 Task: Select your position at the time.
Action: Mouse moved to (350, 344)
Screenshot: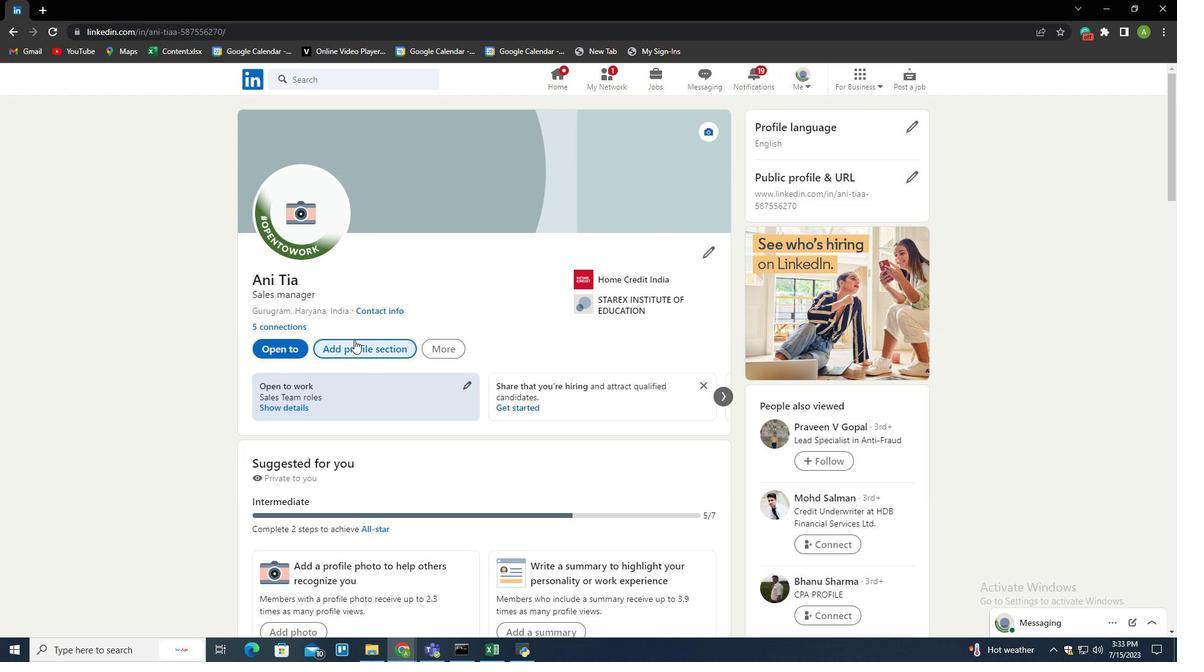 
Action: Mouse pressed left at (350, 344)
Screenshot: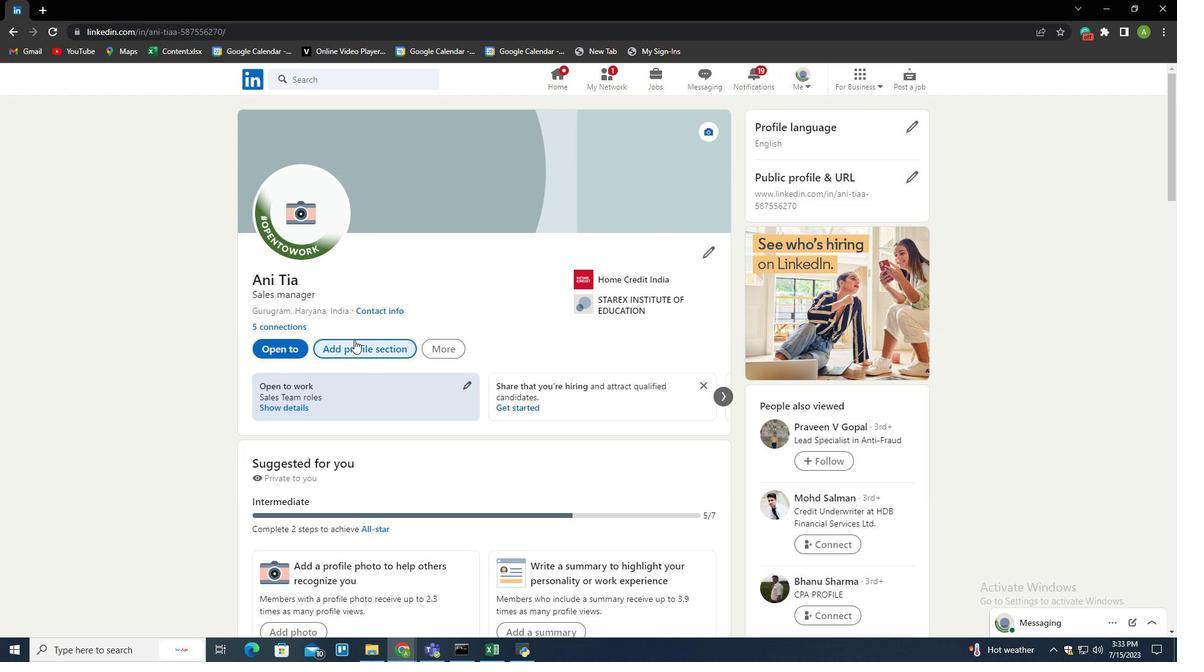 
Action: Mouse moved to (662, 171)
Screenshot: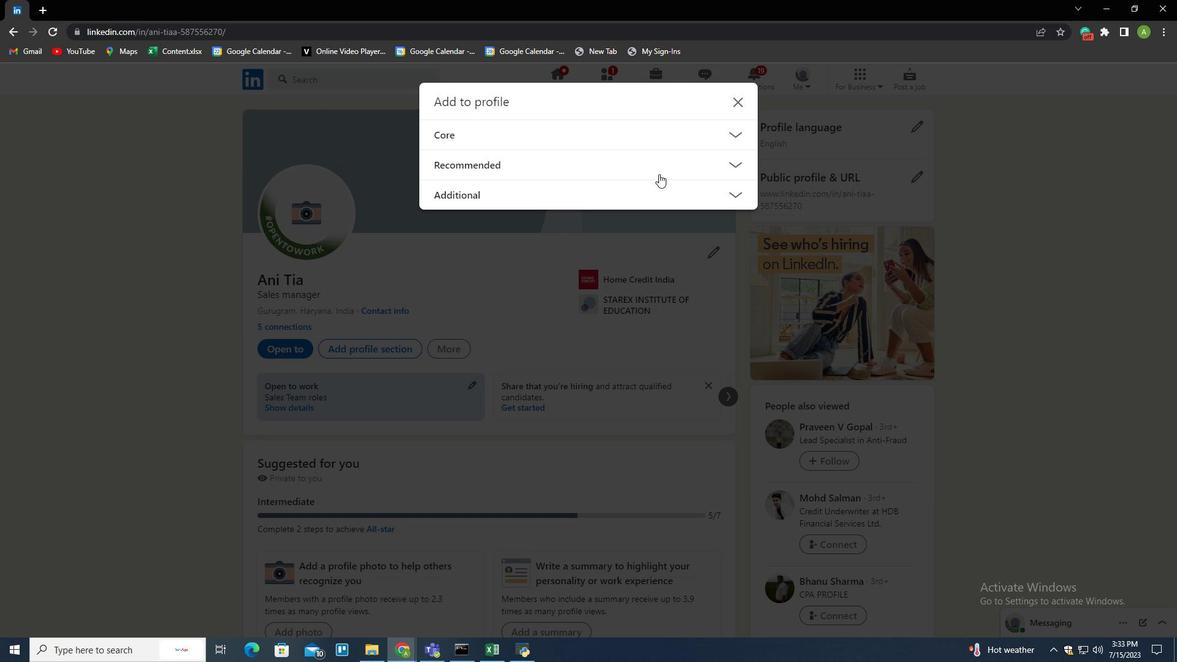
Action: Mouse pressed left at (662, 171)
Screenshot: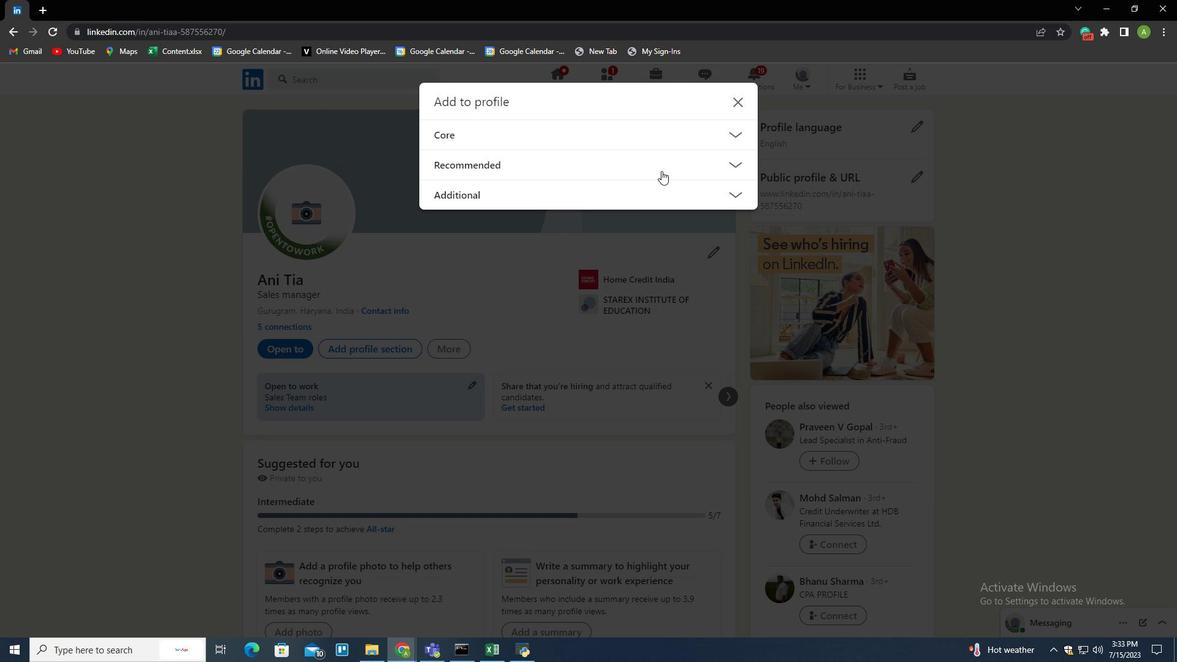 
Action: Mouse moved to (466, 343)
Screenshot: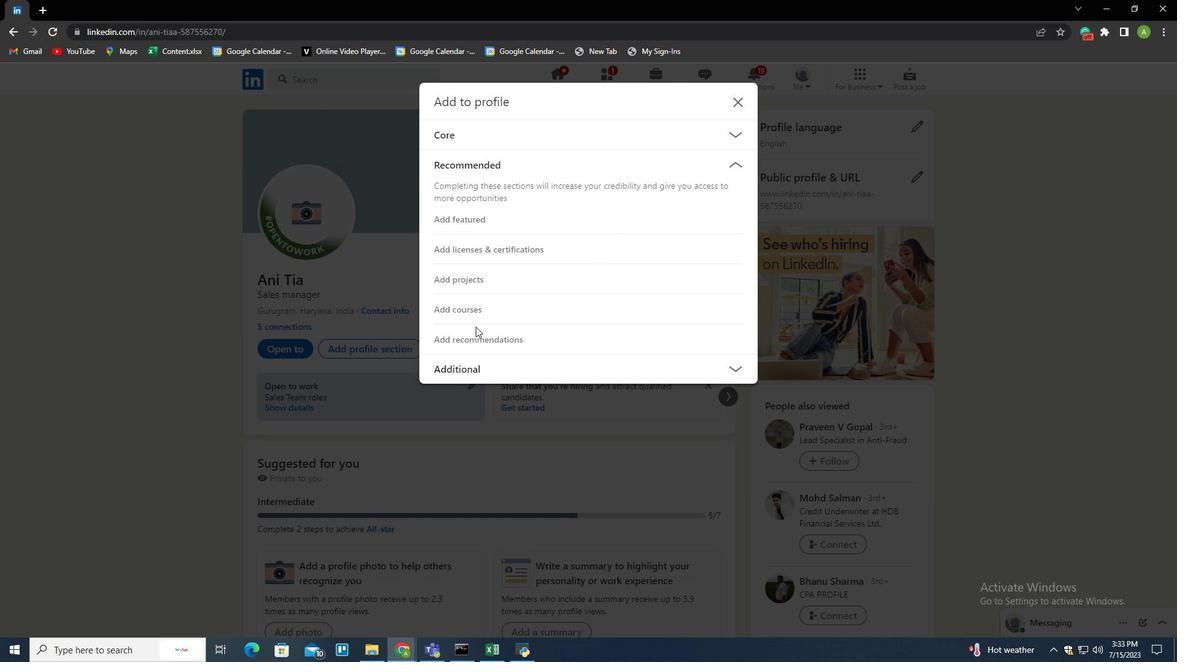 
Action: Mouse pressed left at (466, 343)
Screenshot: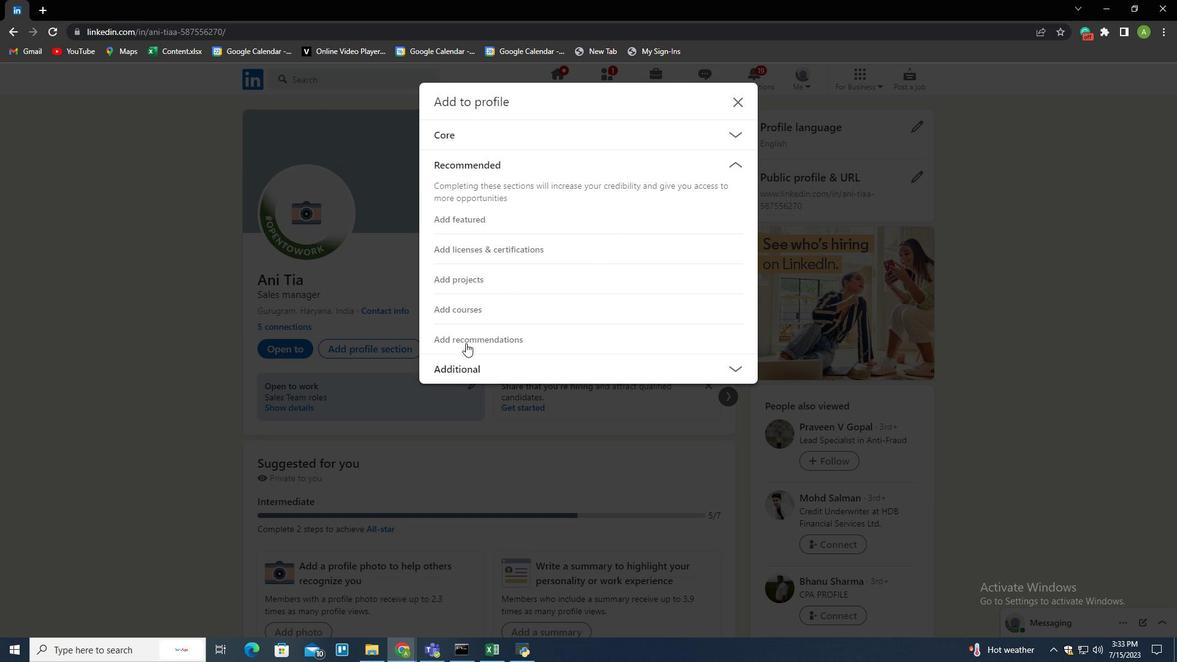 
Action: Mouse moved to (433, 214)
Screenshot: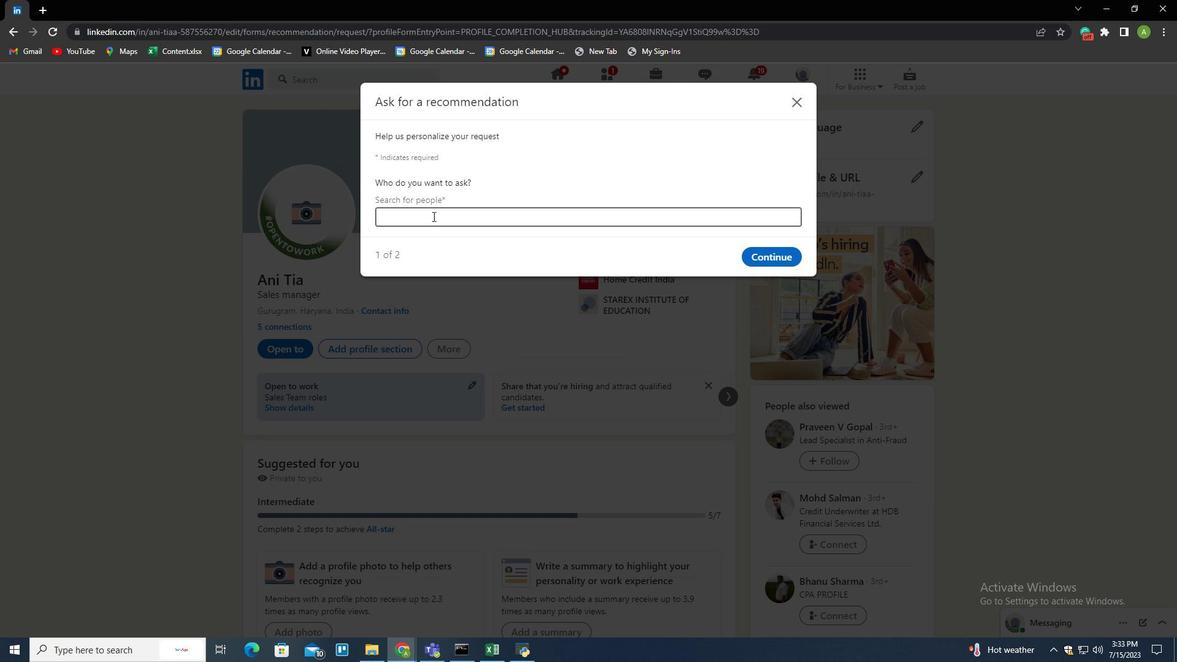 
Action: Mouse pressed left at (433, 214)
Screenshot: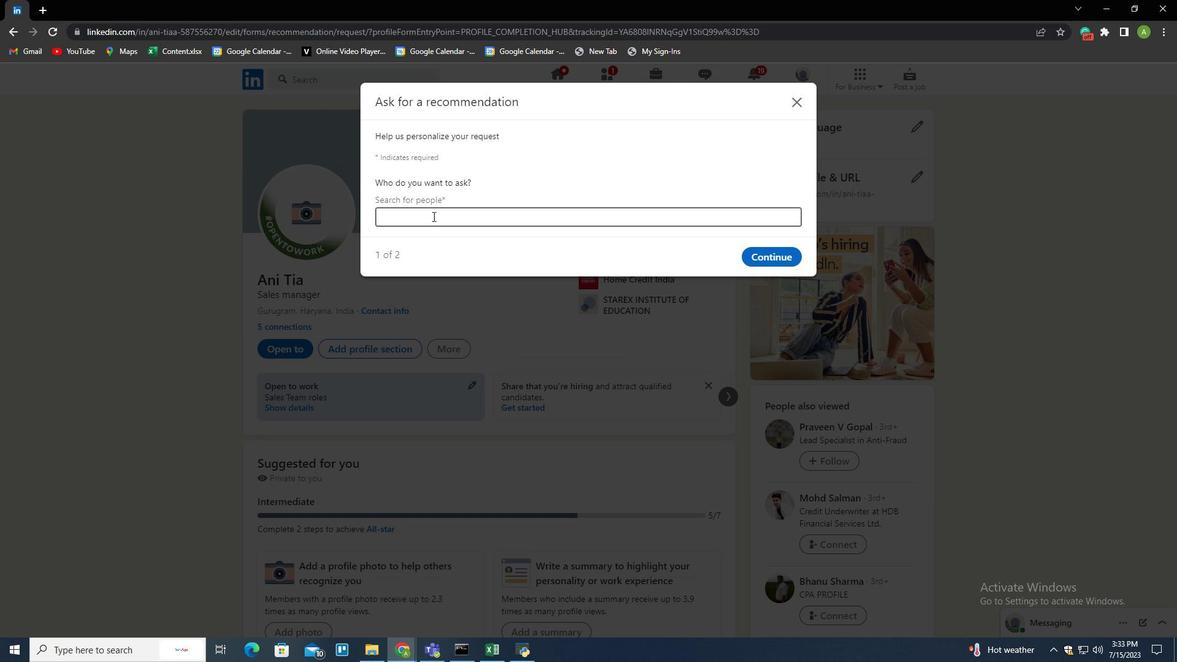 
Action: Mouse moved to (433, 213)
Screenshot: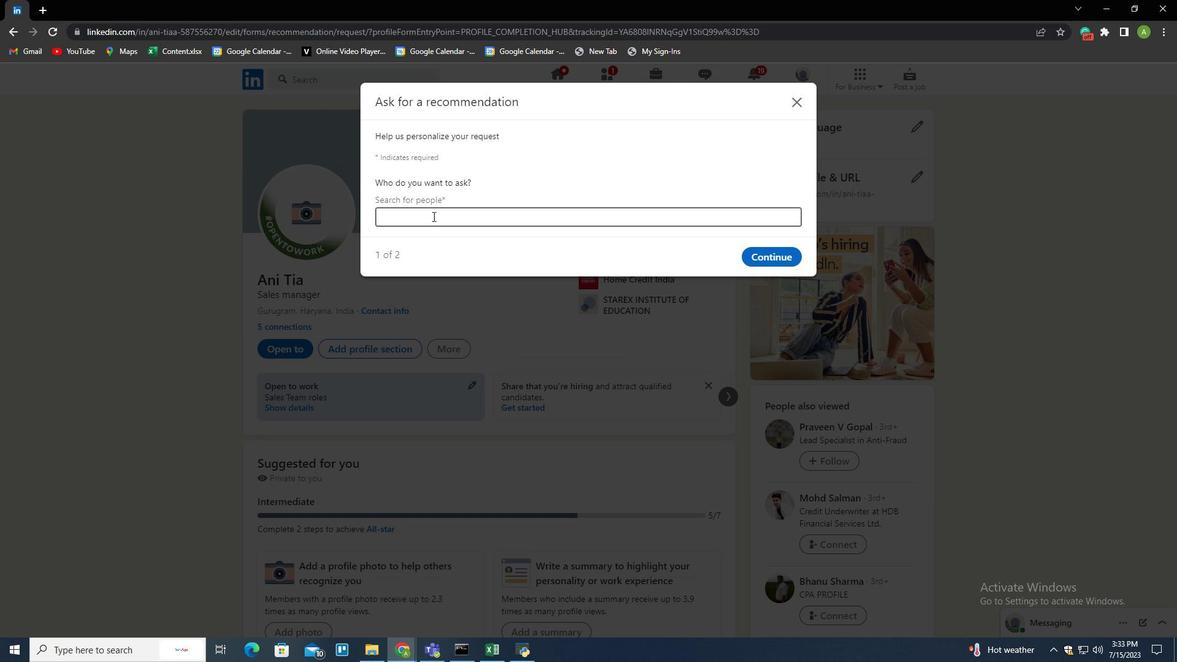
Action: Key pressed p
Screenshot: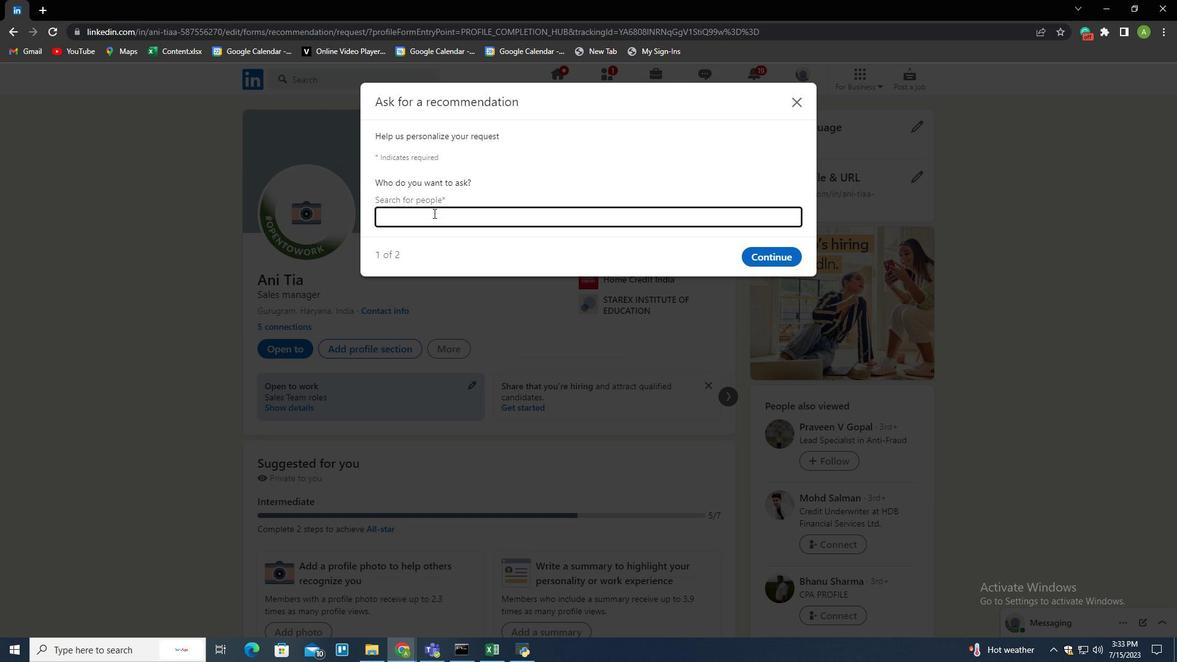 
Action: Mouse moved to (407, 252)
Screenshot: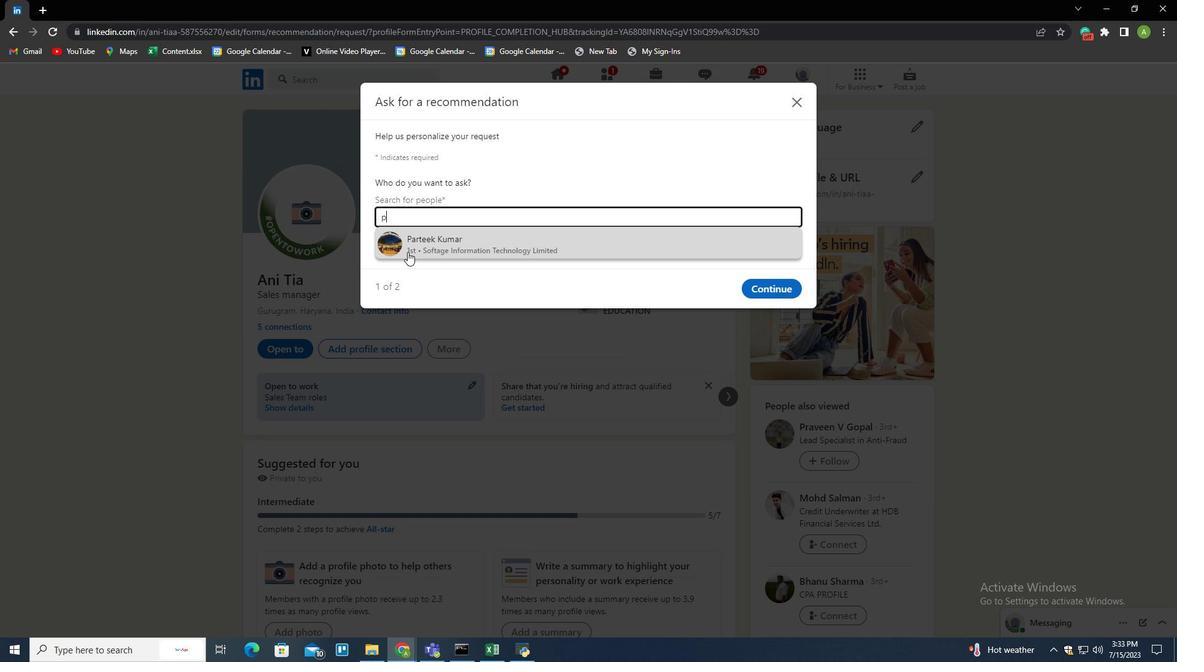 
Action: Mouse pressed left at (407, 252)
Screenshot: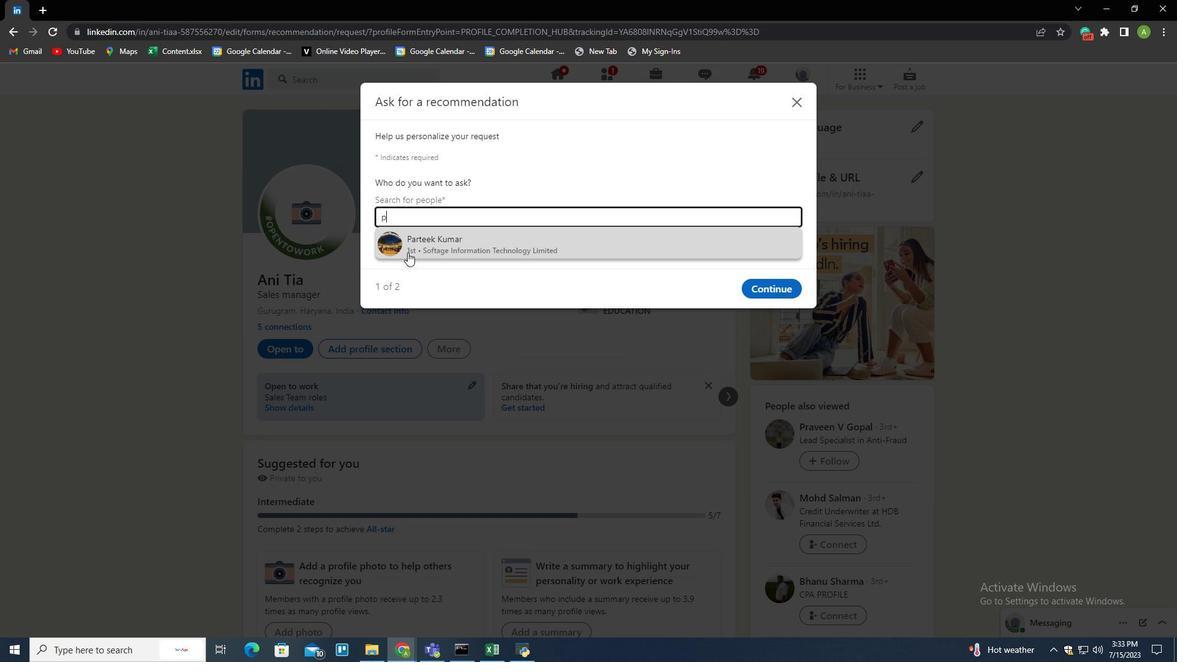 
Action: Mouse moved to (763, 255)
Screenshot: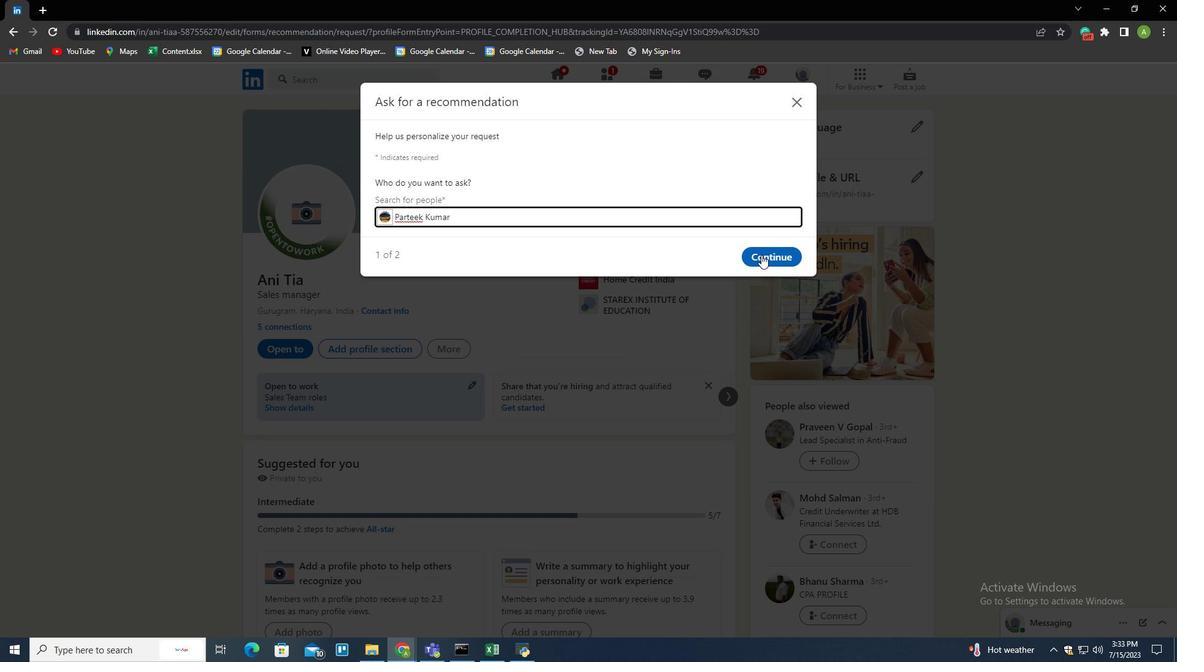 
Action: Mouse pressed left at (763, 255)
Screenshot: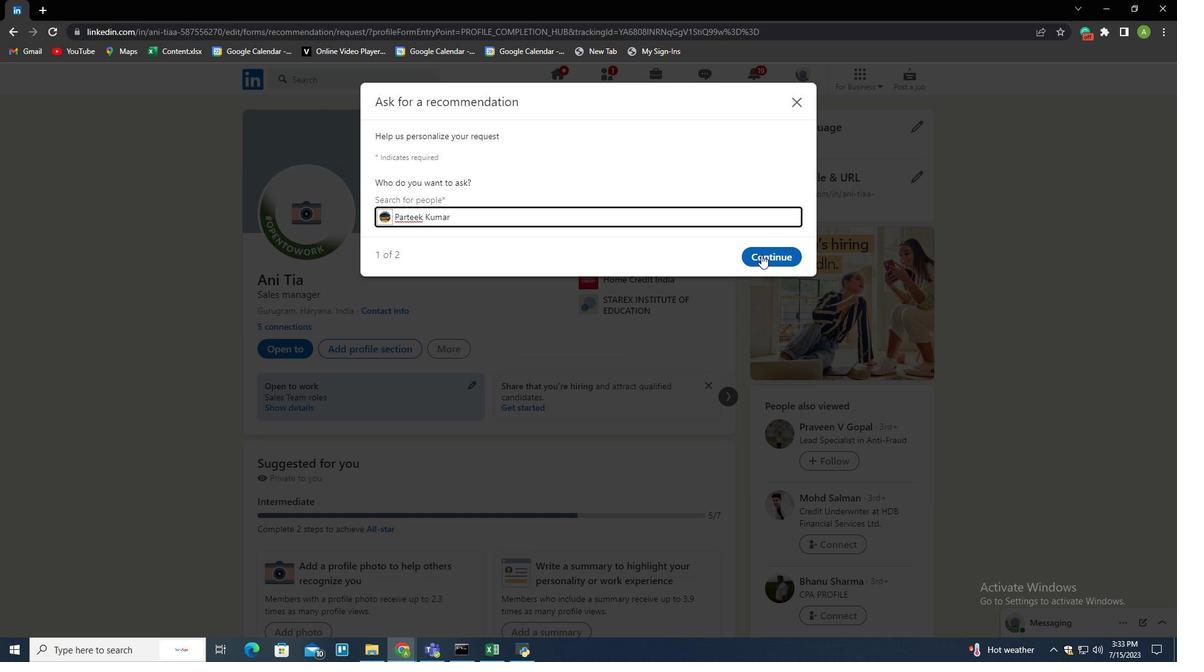 
Action: Mouse moved to (456, 304)
Screenshot: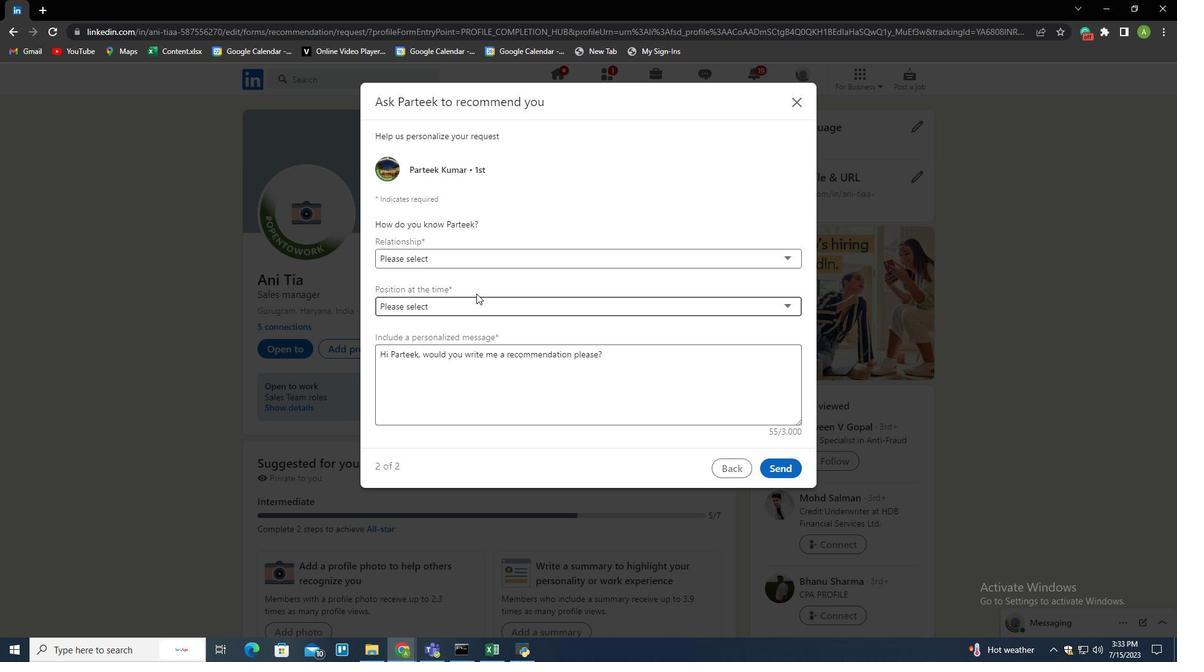 
Action: Mouse pressed left at (456, 304)
Screenshot: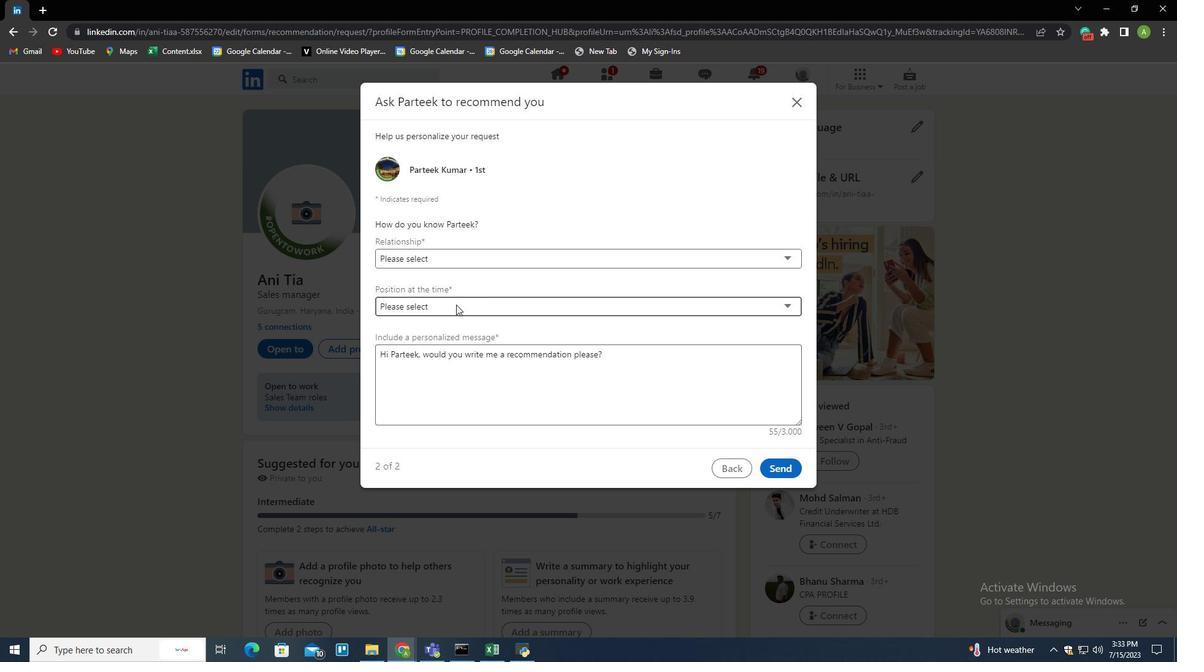 
Action: Mouse moved to (427, 330)
Screenshot: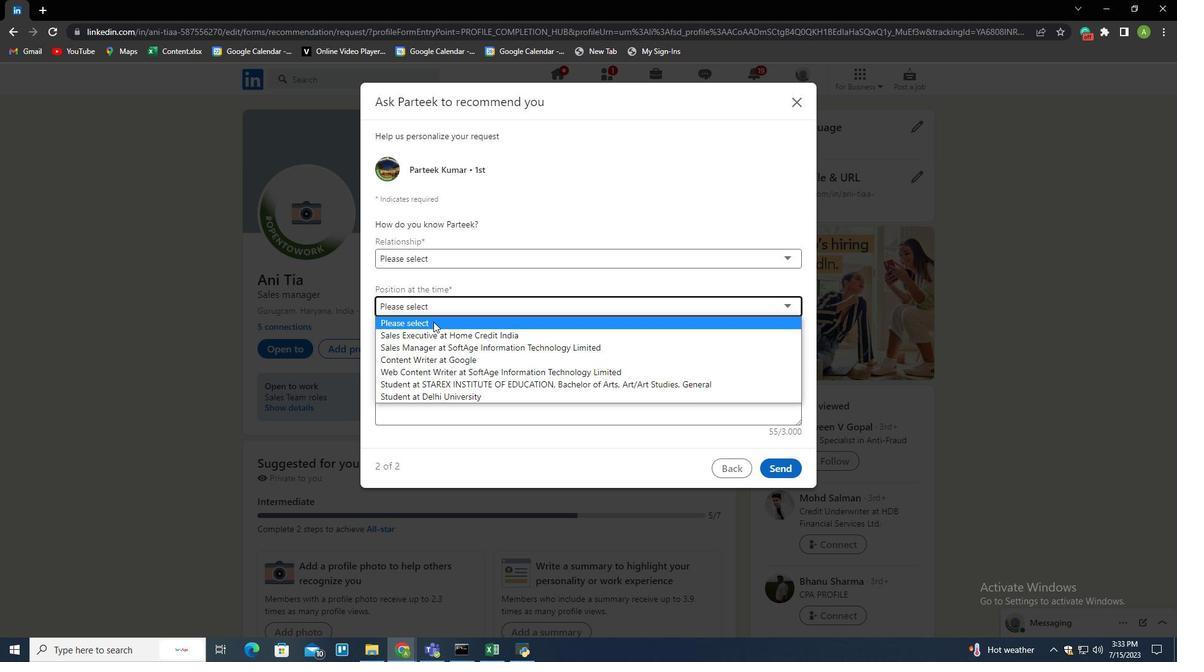 
Action: Mouse pressed left at (427, 330)
Screenshot: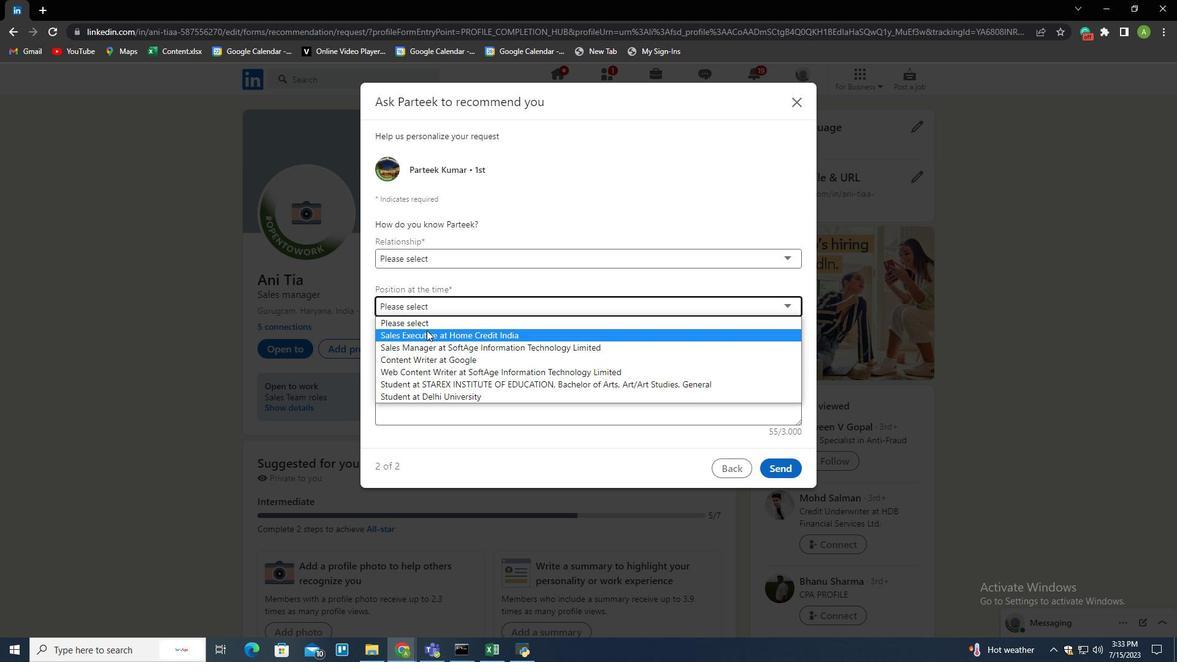 
Action: Mouse moved to (485, 331)
Screenshot: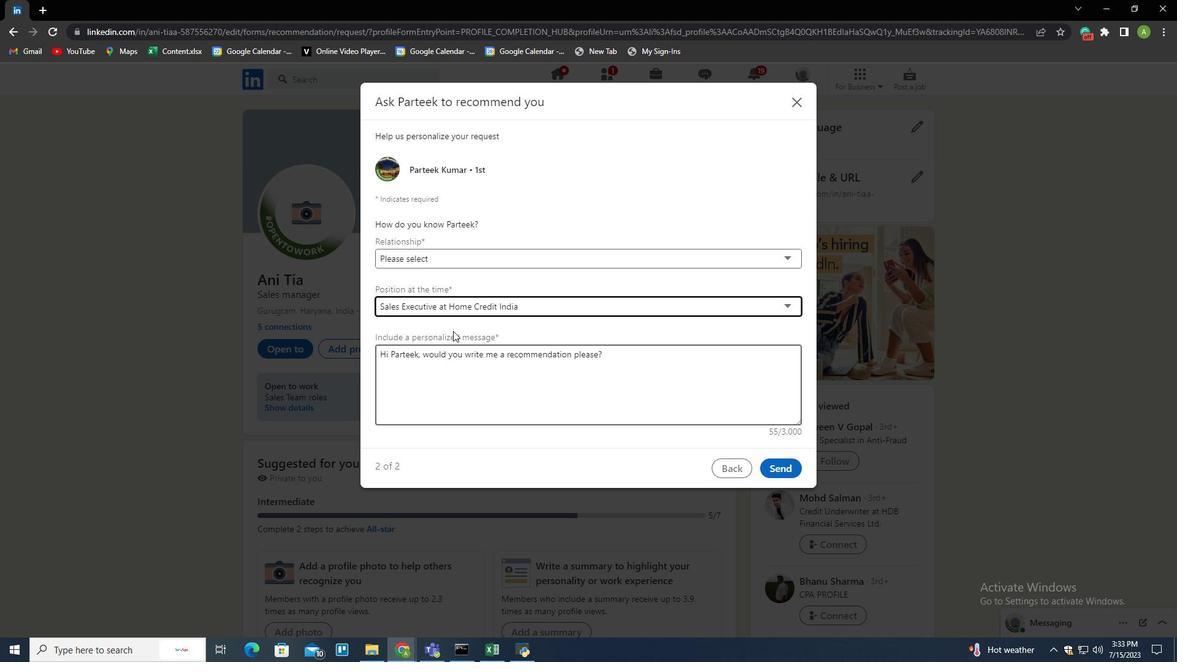 
